 Task: Create in the project TranslateForge in Backlog an issue 'Performance issues with database queries', assign it to team member softage.3@softage.net and change the status to IN PROGRESS.
Action: Mouse moved to (175, 51)
Screenshot: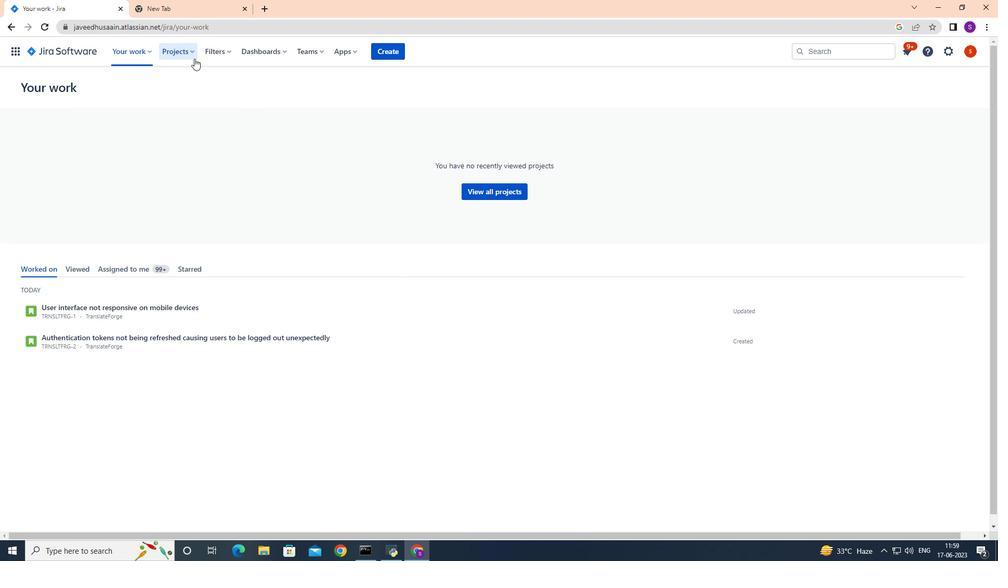 
Action: Mouse pressed left at (175, 51)
Screenshot: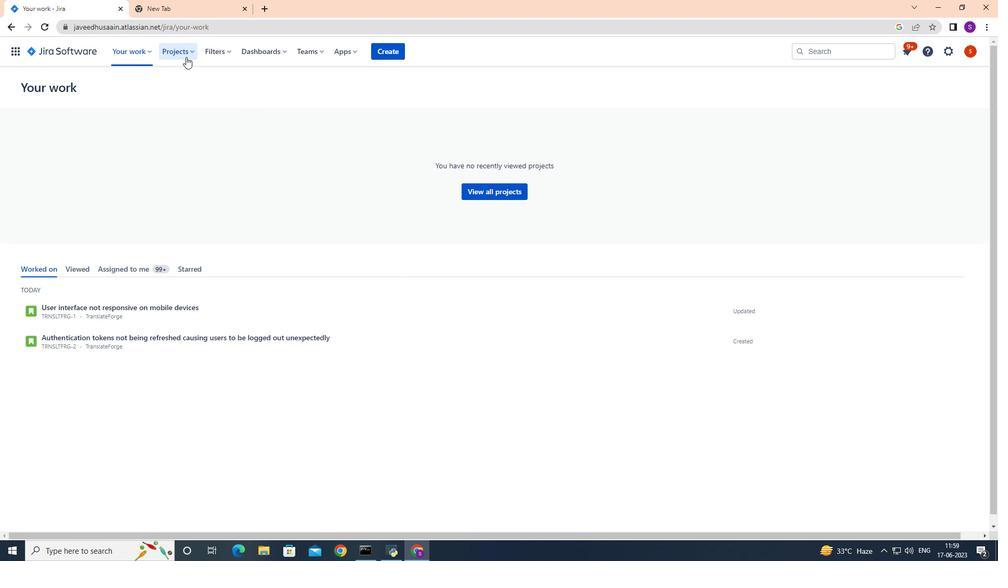 
Action: Mouse moved to (211, 97)
Screenshot: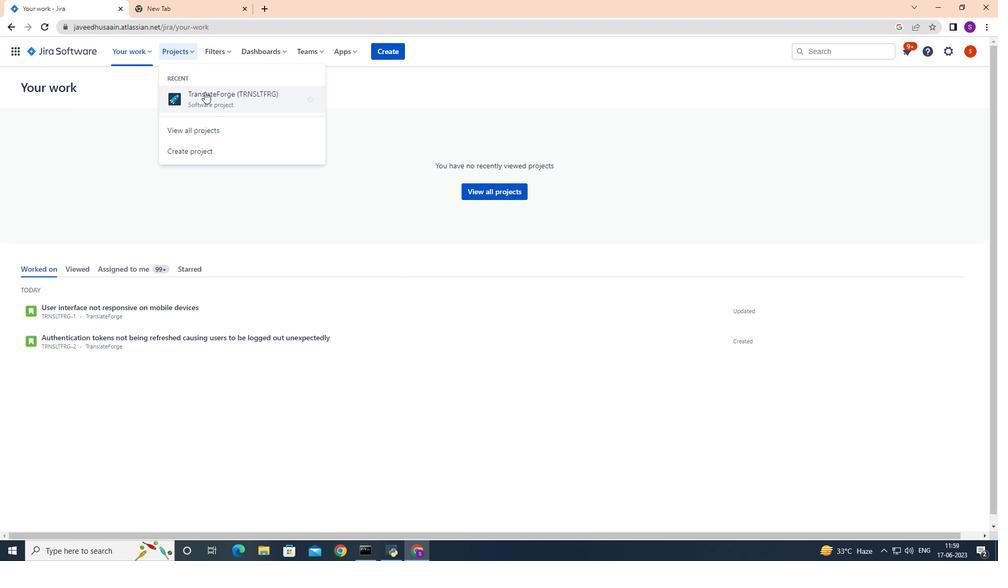 
Action: Mouse pressed left at (211, 97)
Screenshot: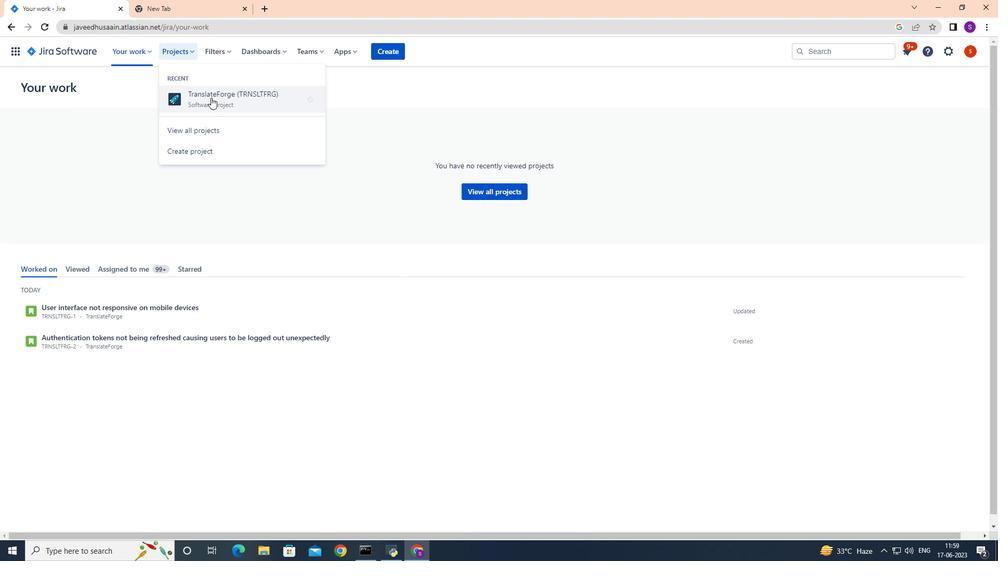 
Action: Mouse moved to (43, 160)
Screenshot: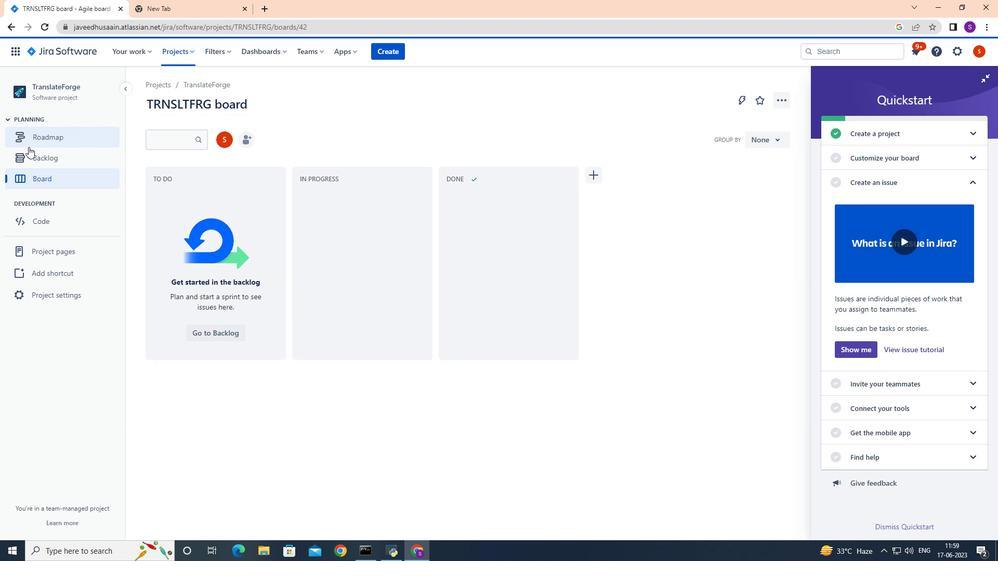 
Action: Mouse pressed left at (43, 160)
Screenshot: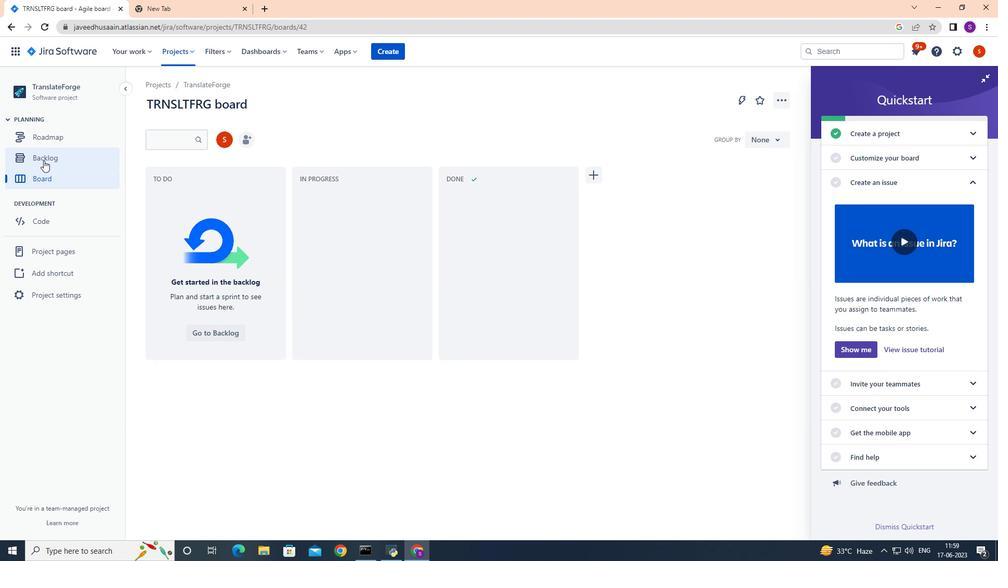 
Action: Mouse moved to (186, 225)
Screenshot: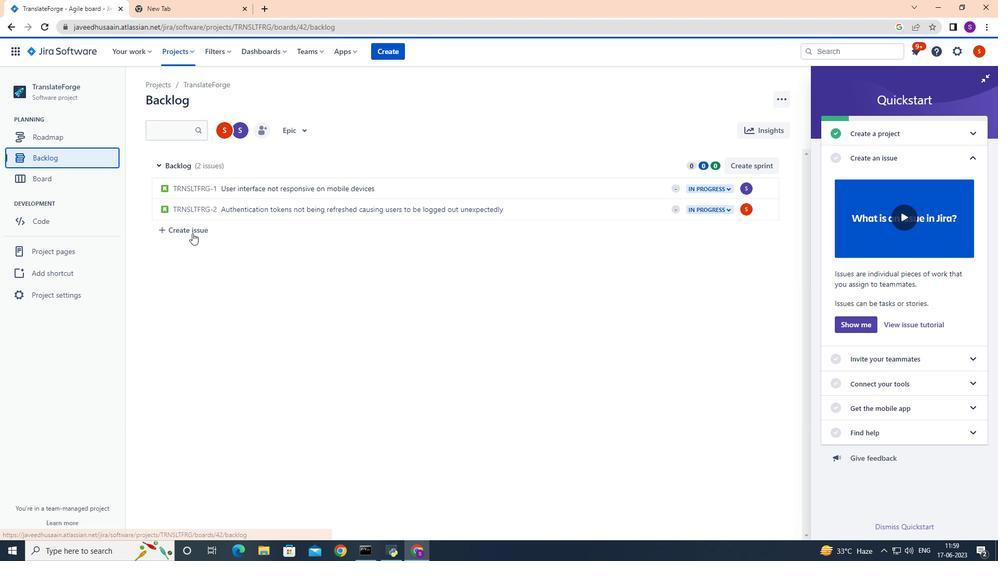 
Action: Mouse pressed left at (186, 225)
Screenshot: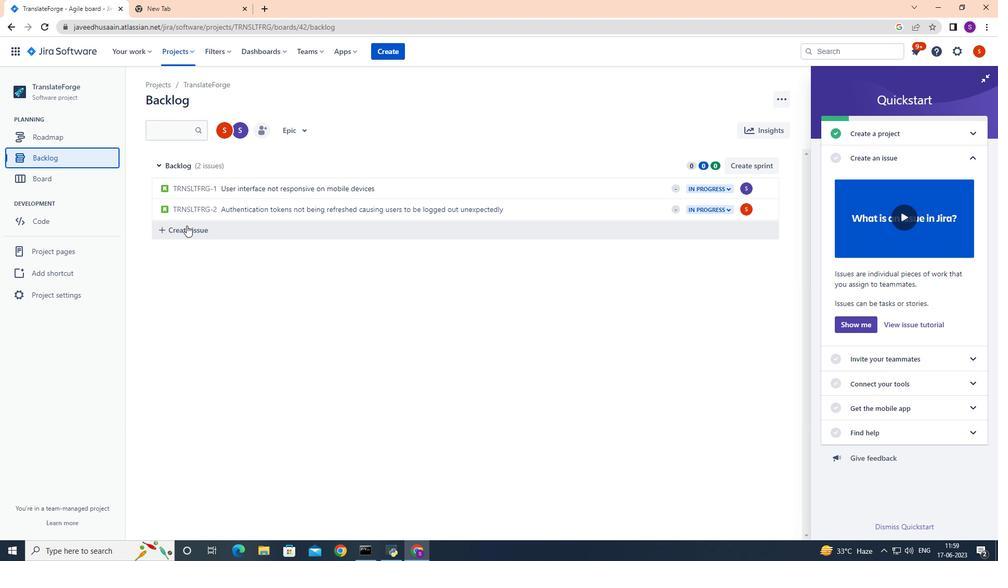 
Action: Mouse moved to (201, 233)
Screenshot: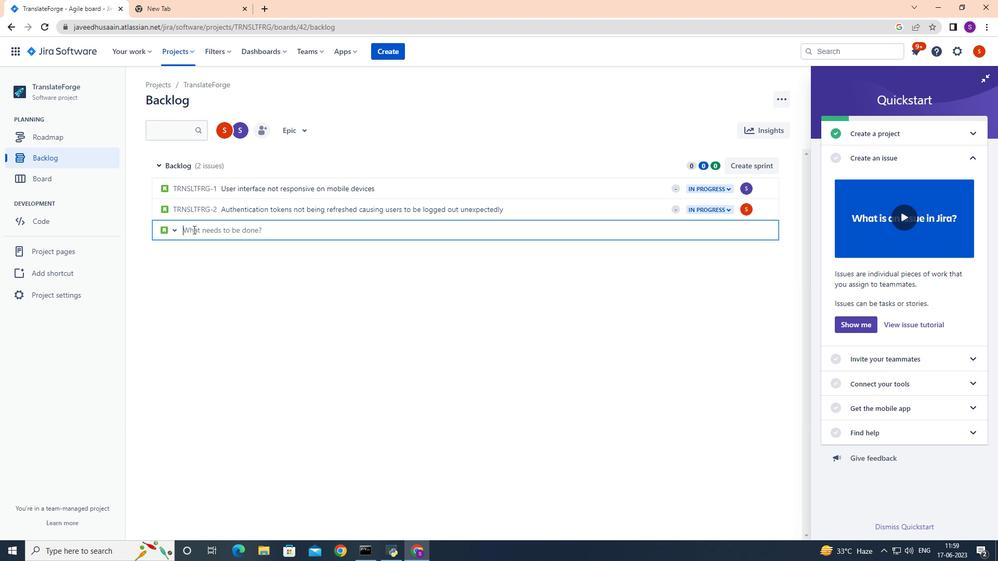 
Action: Mouse pressed left at (201, 233)
Screenshot: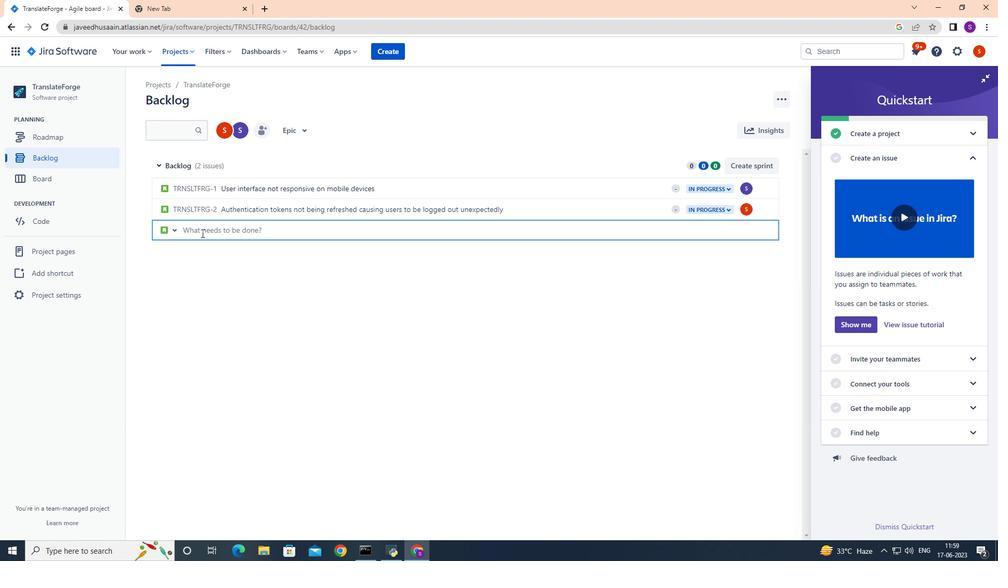 
Action: Key pressed <Key.shift>Performance<Key.space>u<Key.backspace>issues<Key.space>with<Key.space>database<Key.space>queries<Key.enter>
Screenshot: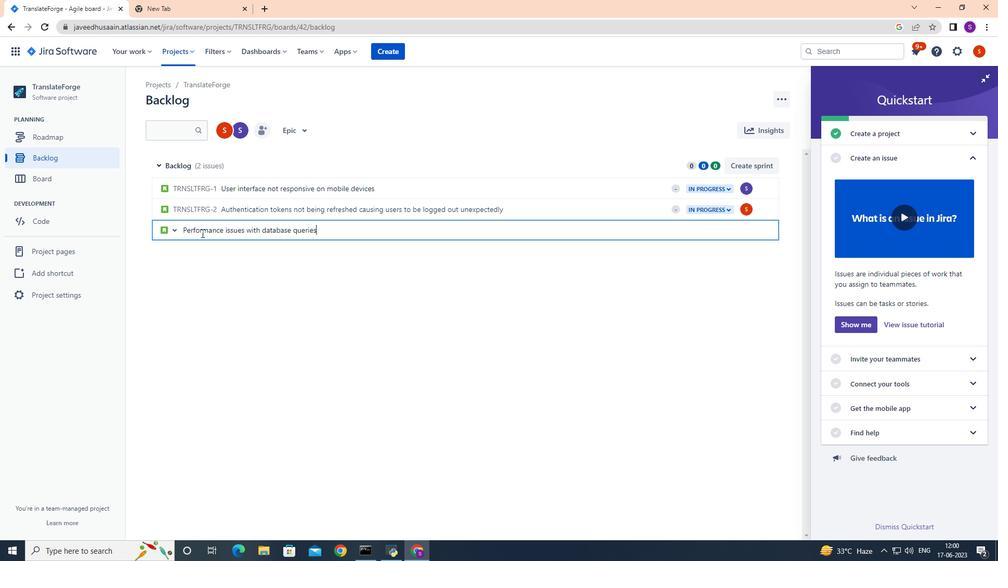 
Action: Mouse moved to (746, 228)
Screenshot: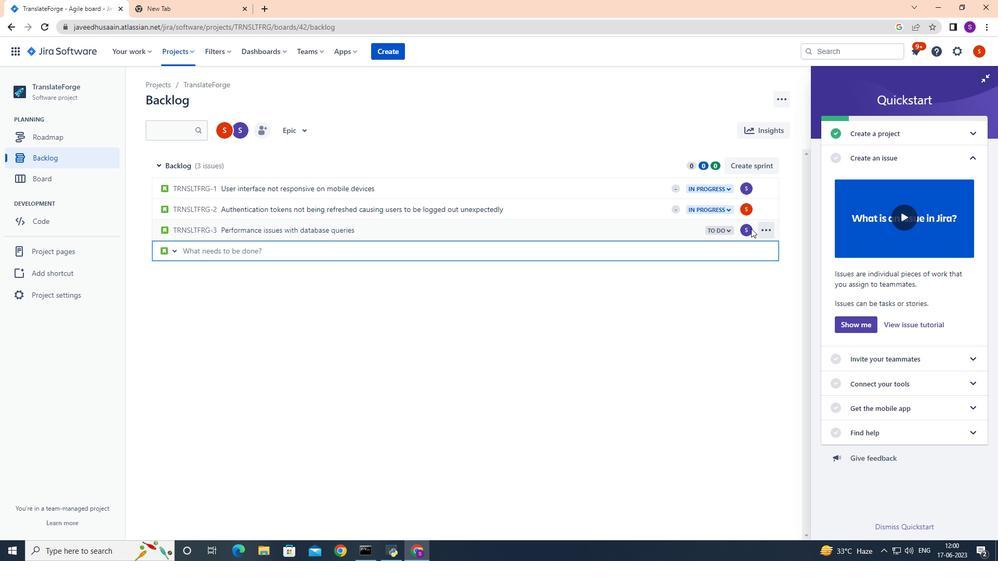 
Action: Mouse pressed left at (746, 228)
Screenshot: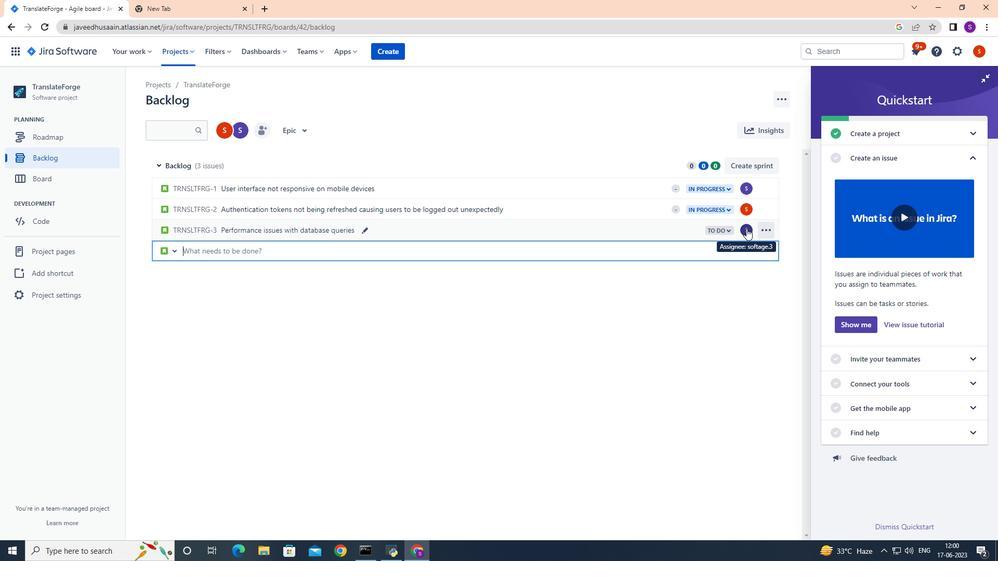 
Action: Mouse moved to (700, 255)
Screenshot: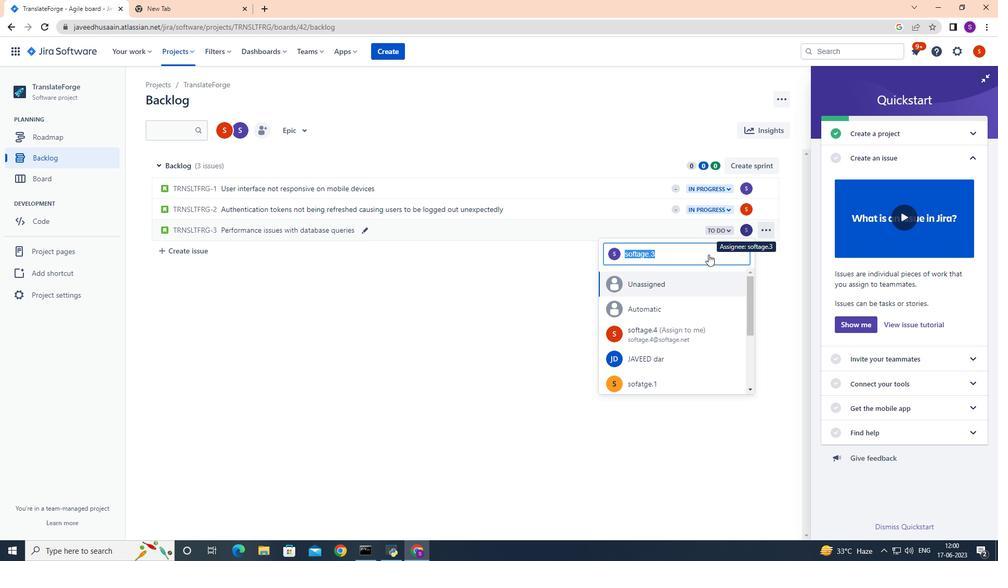 
Action: Key pressed <Key.backspace>softage.3<Key.shift>@softage.net
Screenshot: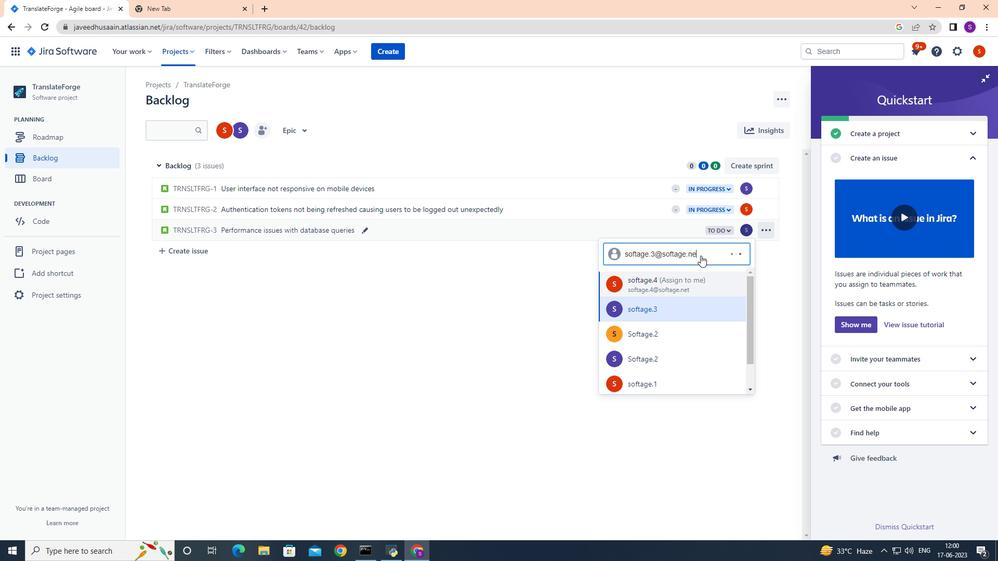 
Action: Mouse moved to (687, 282)
Screenshot: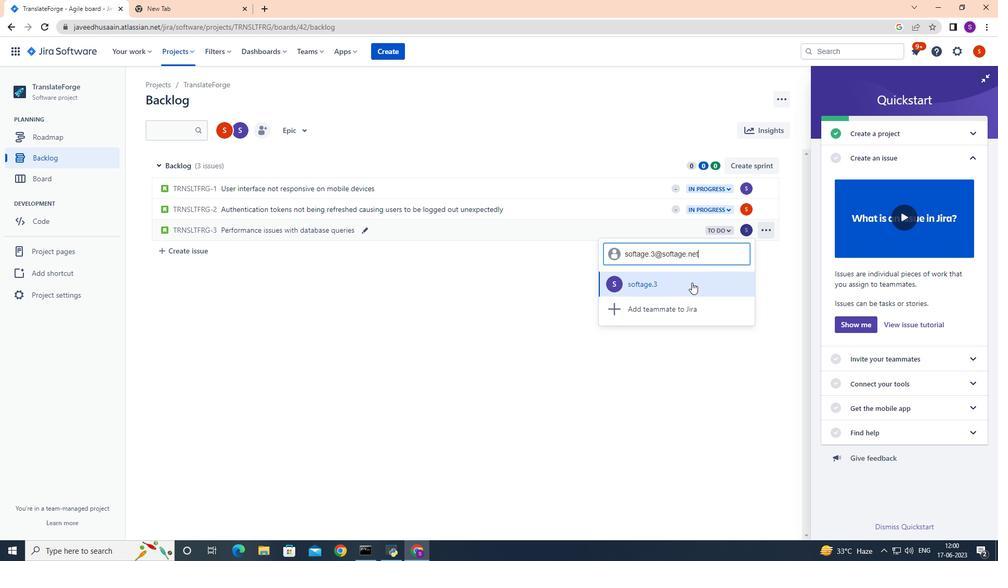 
Action: Mouse pressed left at (687, 282)
Screenshot: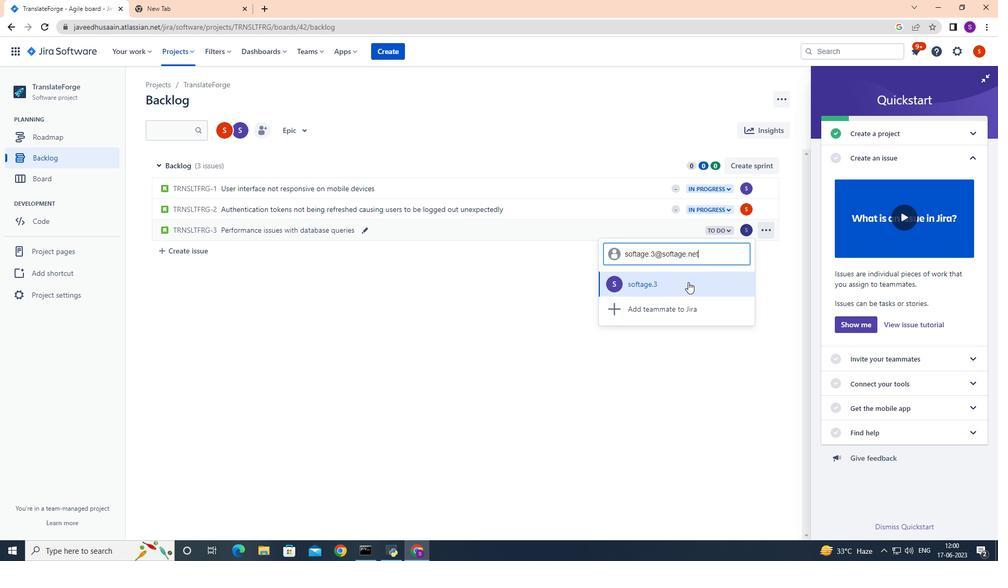 
Action: Mouse moved to (726, 231)
Screenshot: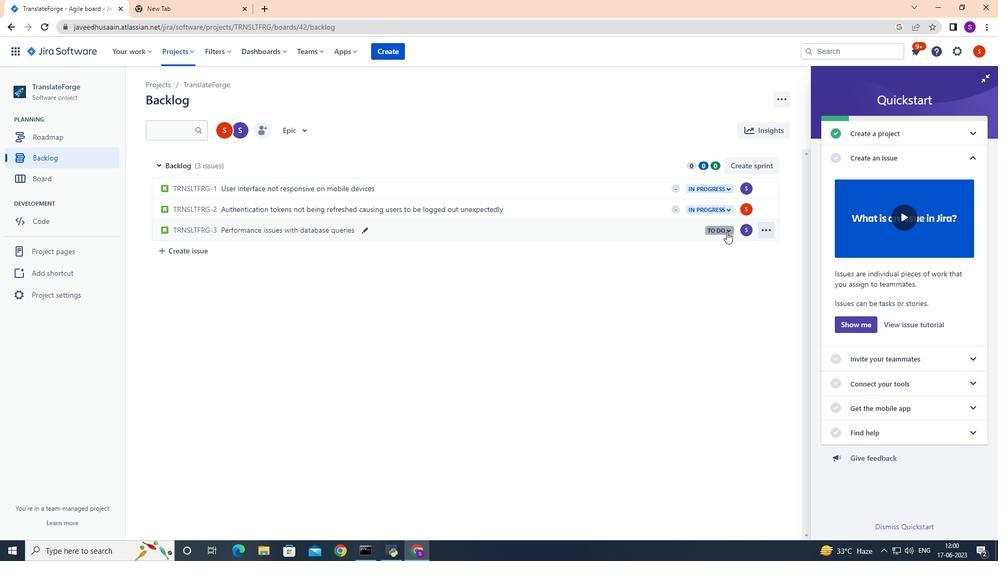 
Action: Mouse pressed left at (726, 231)
Screenshot: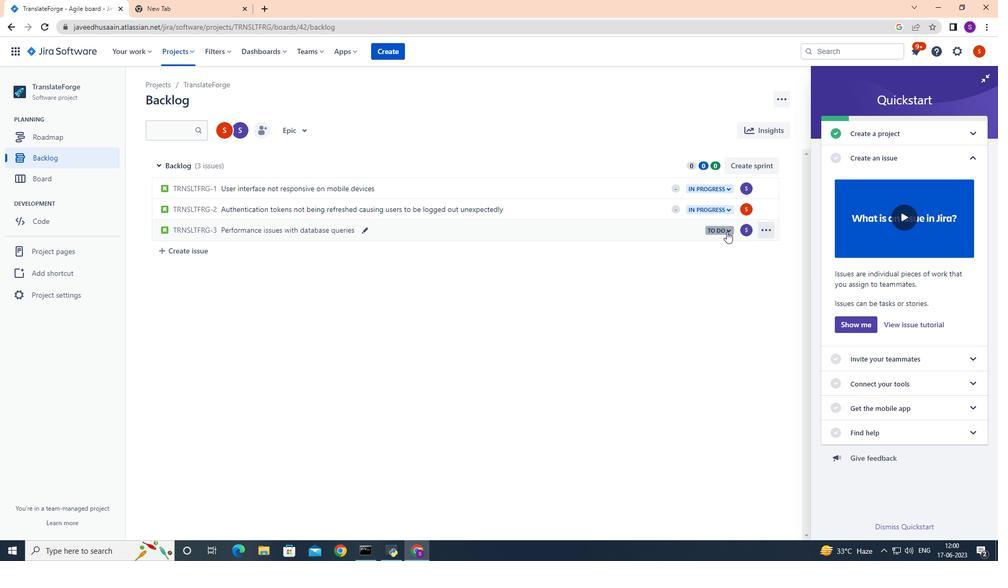 
Action: Mouse moved to (731, 251)
Screenshot: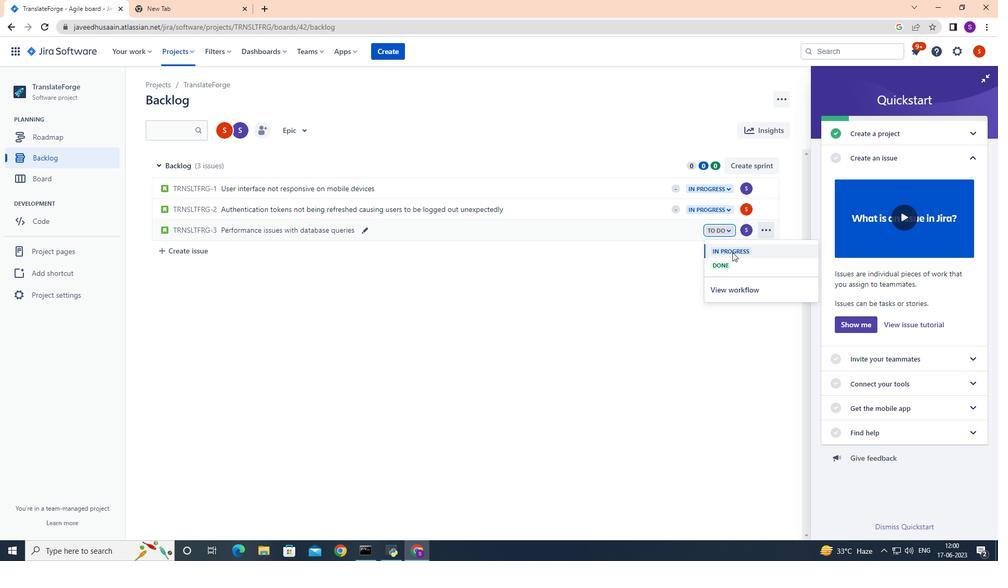 
Action: Mouse pressed left at (731, 251)
Screenshot: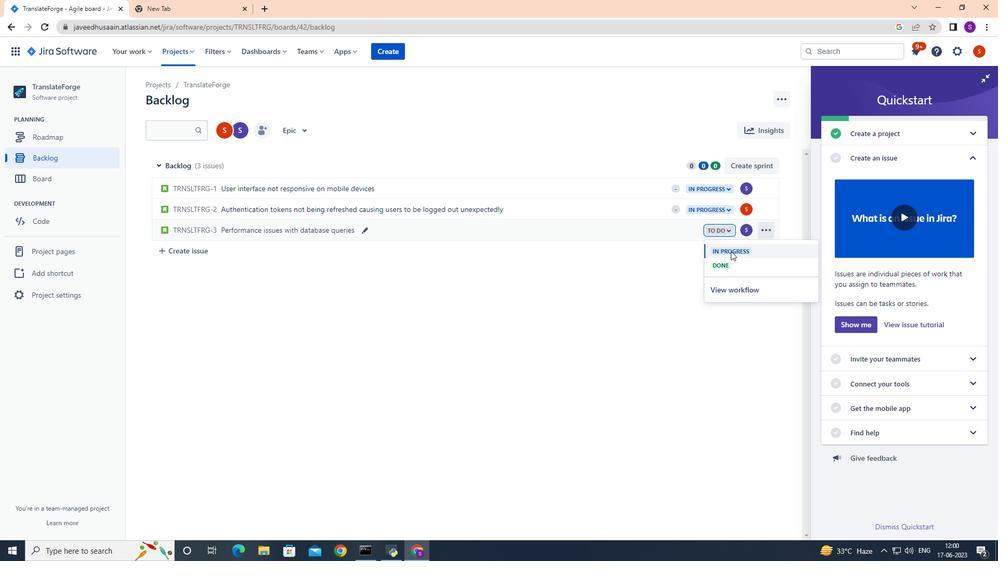 
Action: Mouse moved to (712, 251)
Screenshot: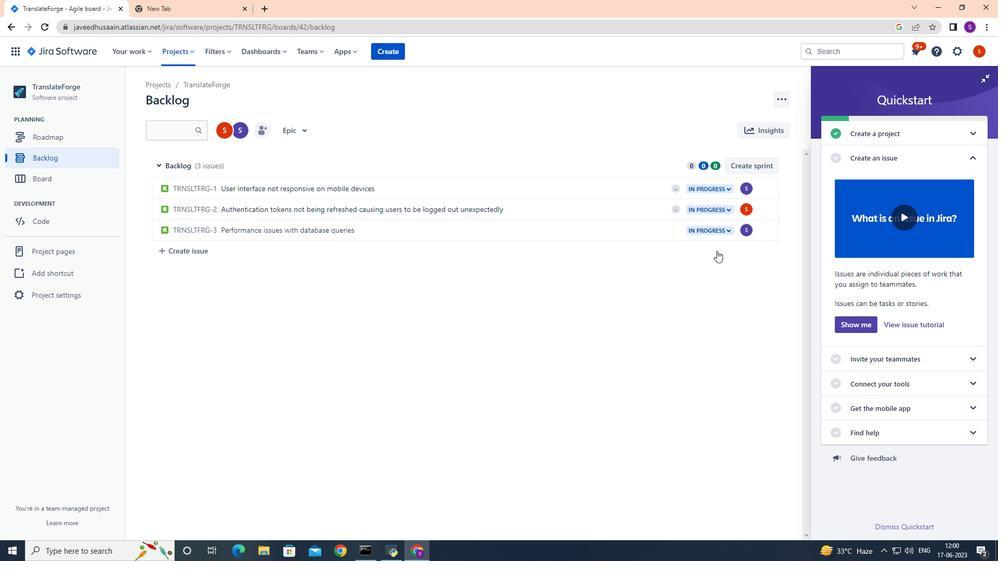 
